 Task: Create a due date automation trigger when advanced on, 2 working days after a card is due add basic assigned only to me at 11:00 AM.
Action: Mouse moved to (1011, 83)
Screenshot: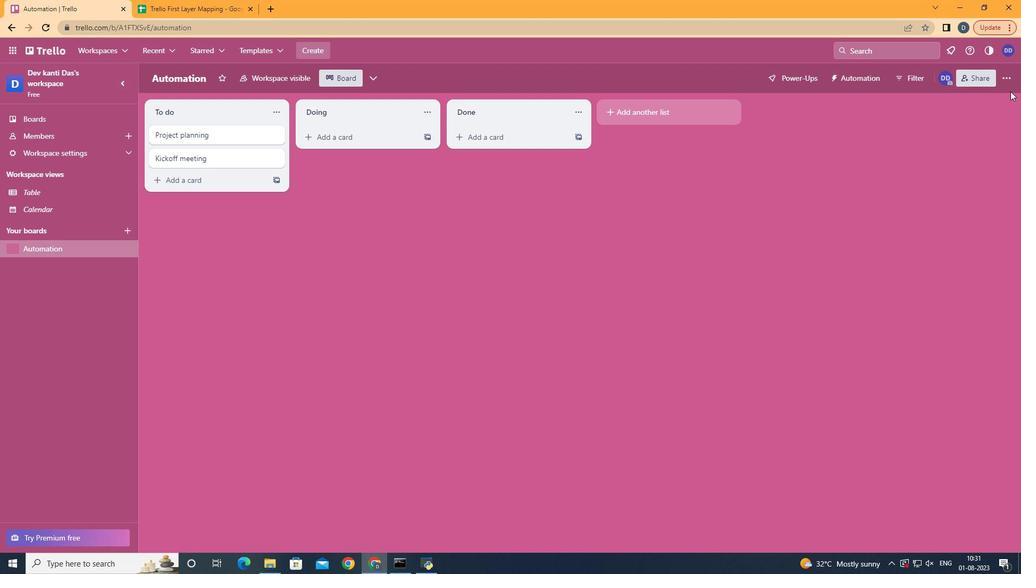 
Action: Mouse pressed left at (1011, 83)
Screenshot: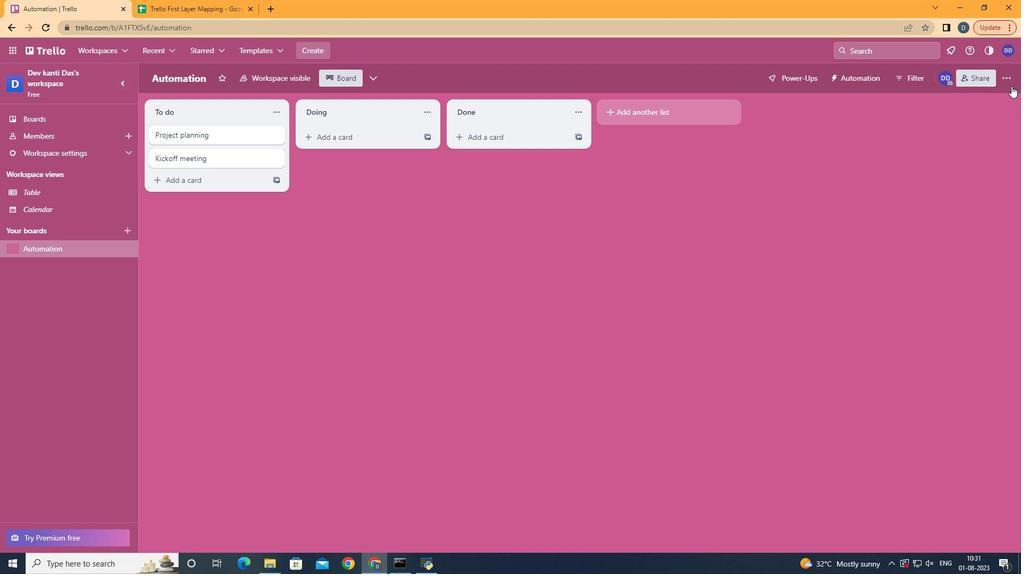 
Action: Mouse moved to (931, 232)
Screenshot: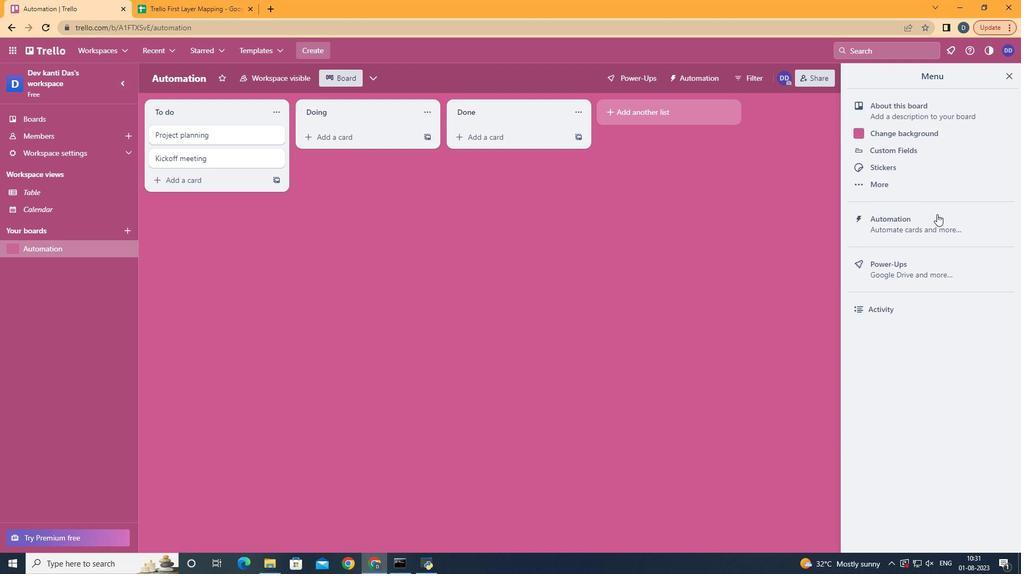 
Action: Mouse pressed left at (931, 232)
Screenshot: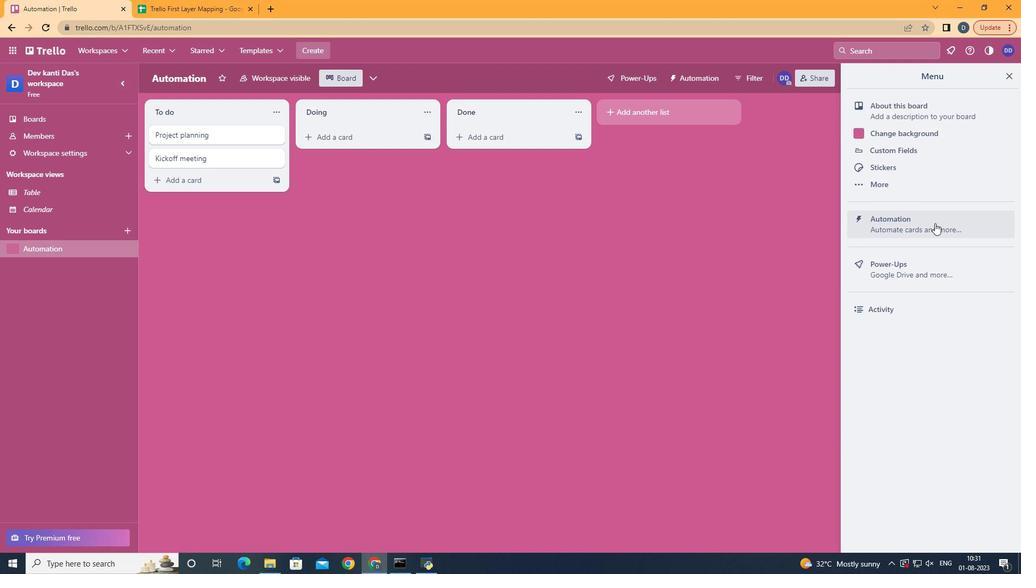 
Action: Mouse moved to (204, 211)
Screenshot: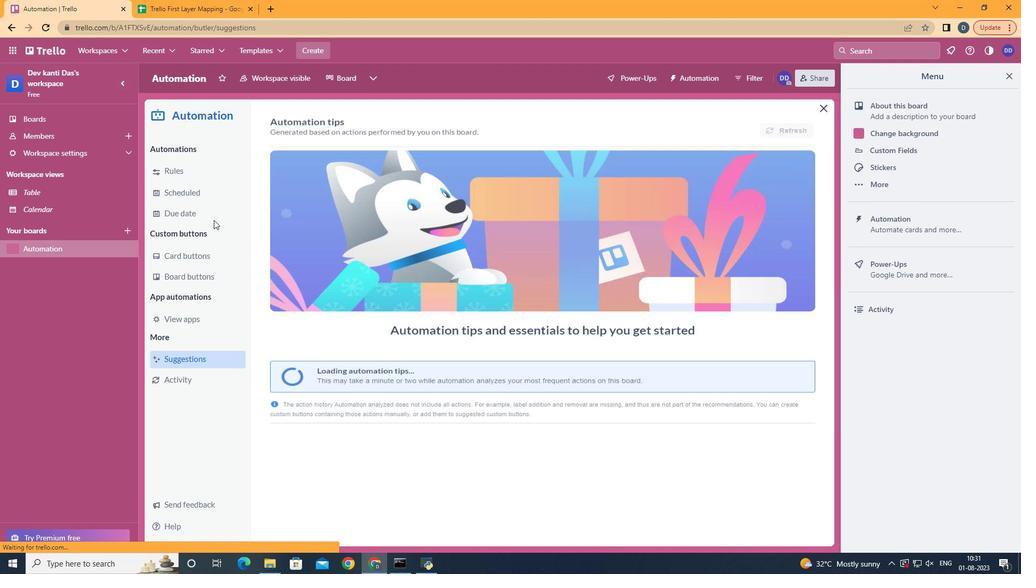 
Action: Mouse pressed left at (204, 211)
Screenshot: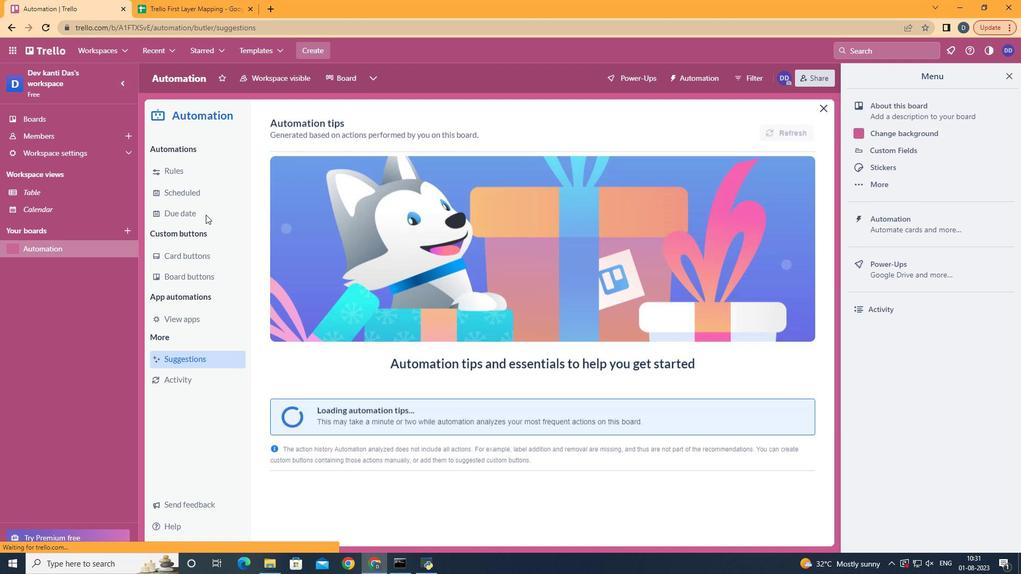 
Action: Mouse moved to (760, 130)
Screenshot: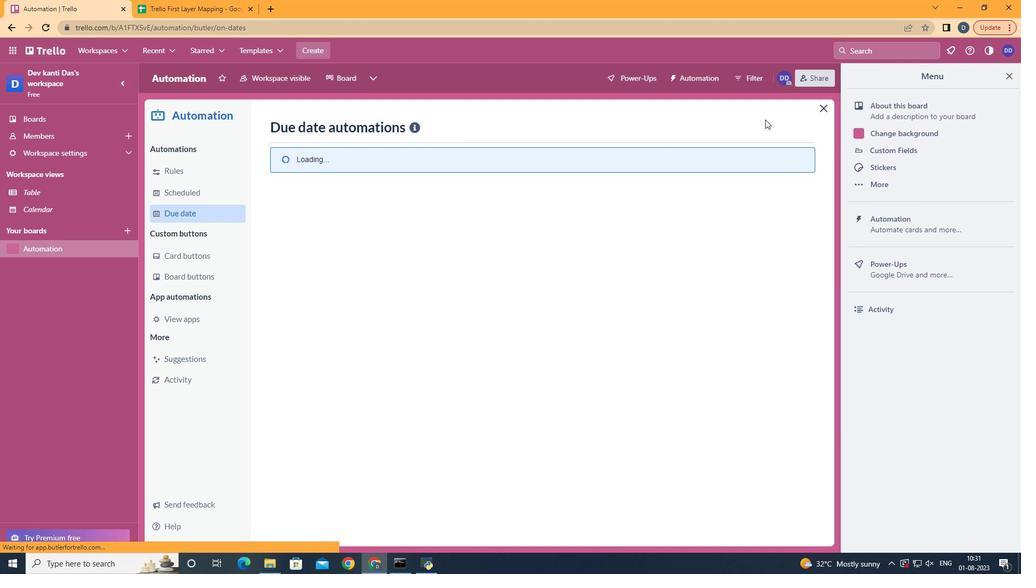 
Action: Mouse pressed left at (760, 130)
Screenshot: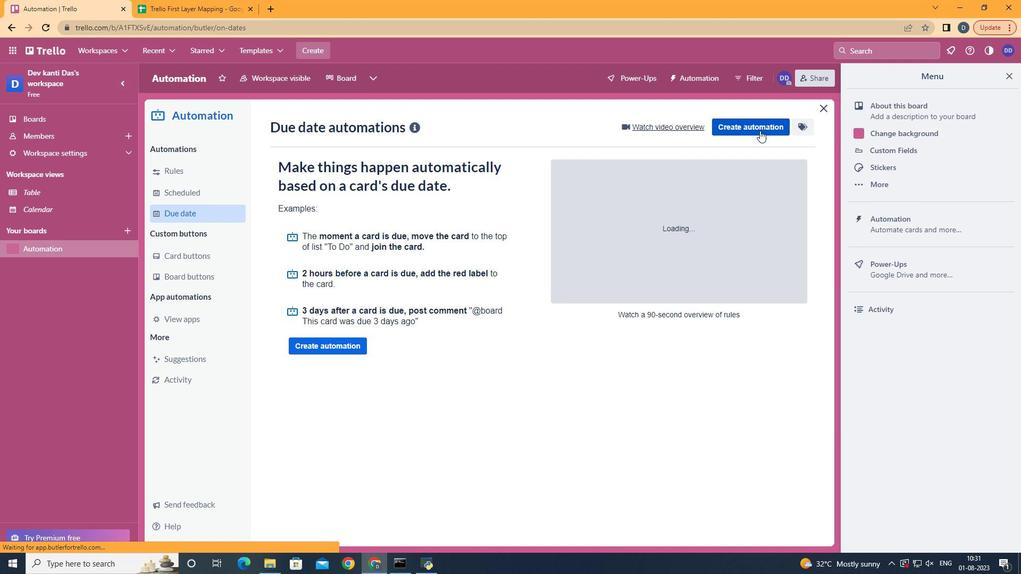 
Action: Mouse moved to (572, 235)
Screenshot: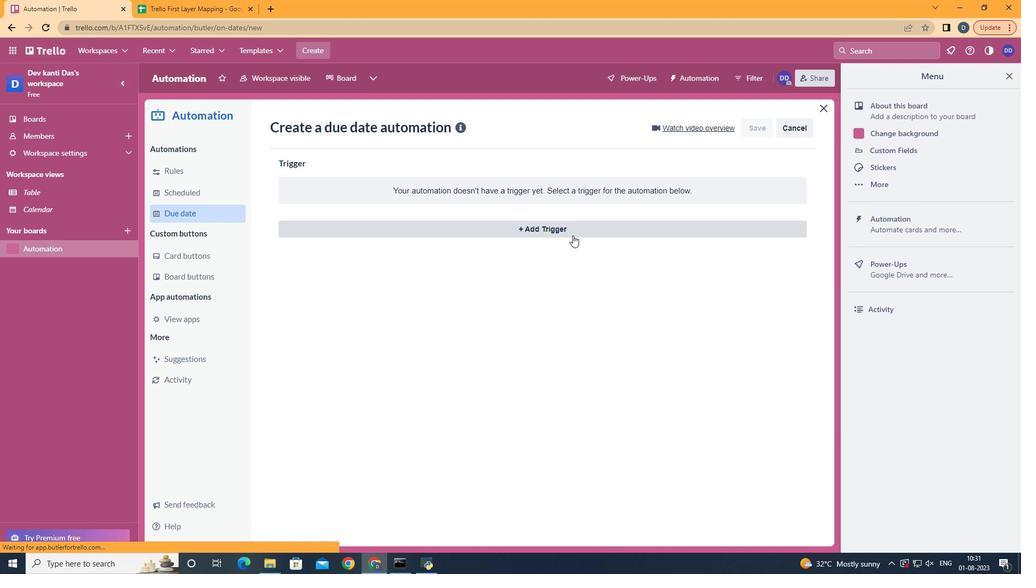
Action: Mouse pressed left at (572, 235)
Screenshot: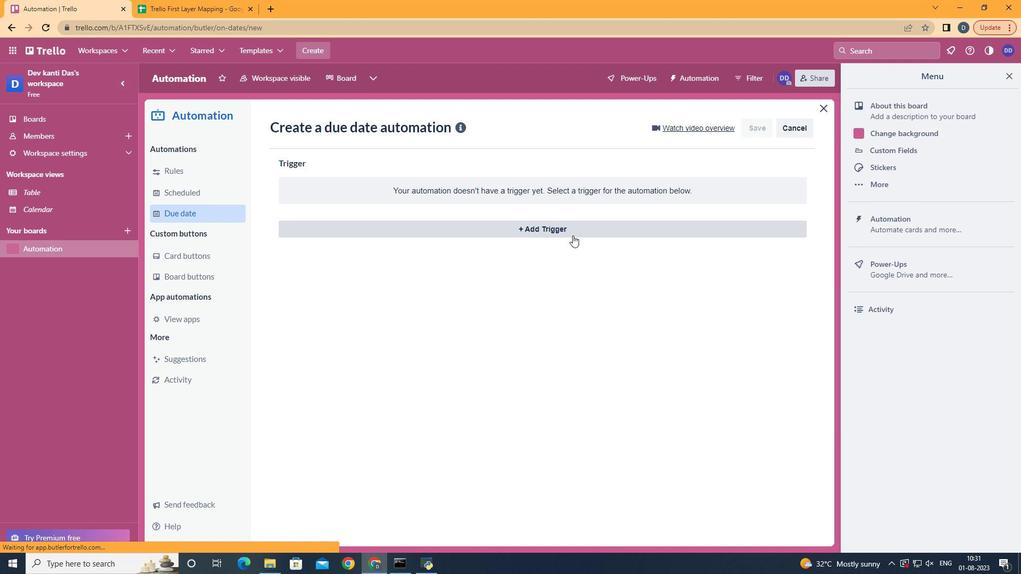 
Action: Mouse moved to (341, 435)
Screenshot: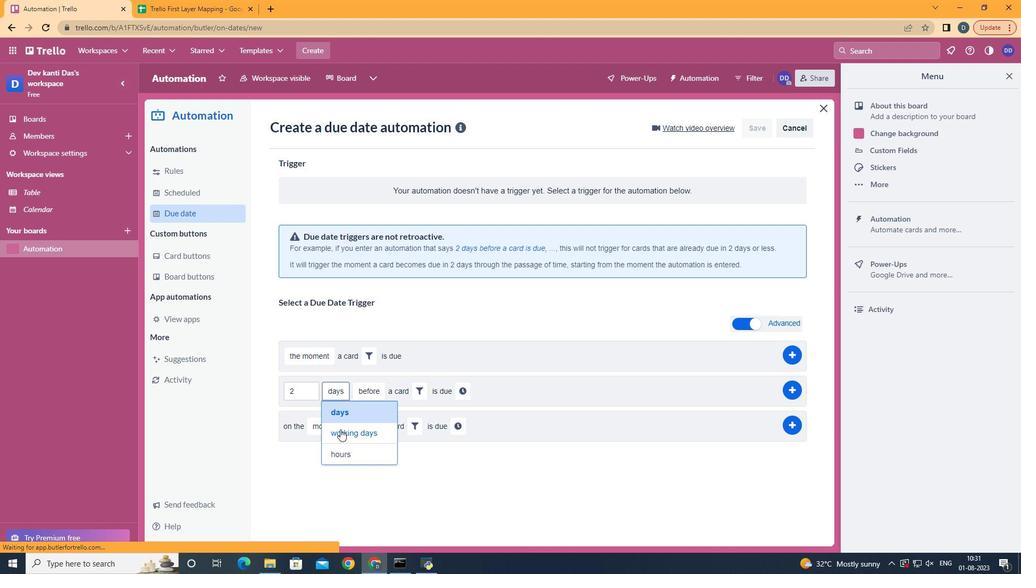 
Action: Mouse pressed left at (341, 435)
Screenshot: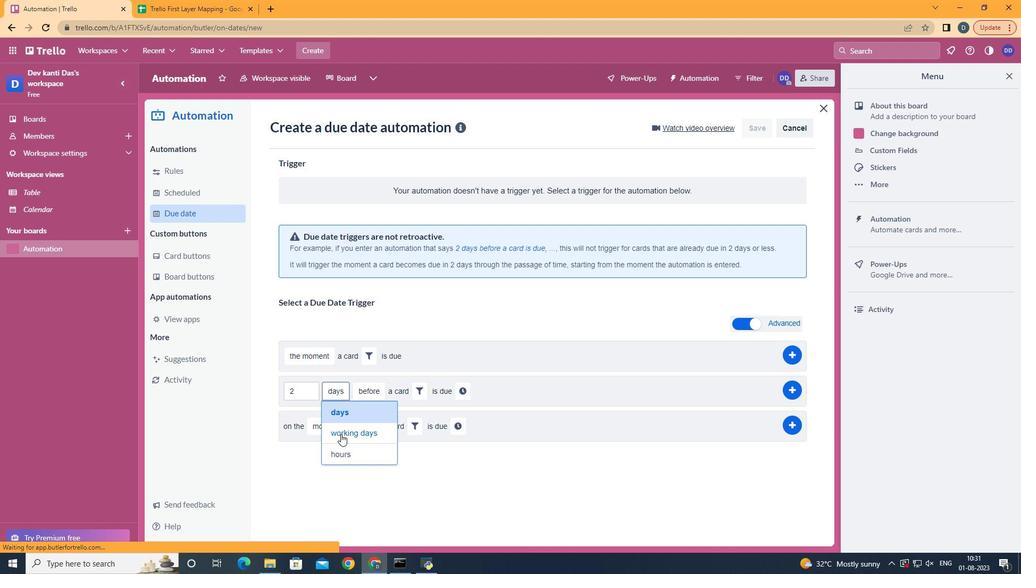 
Action: Mouse moved to (400, 429)
Screenshot: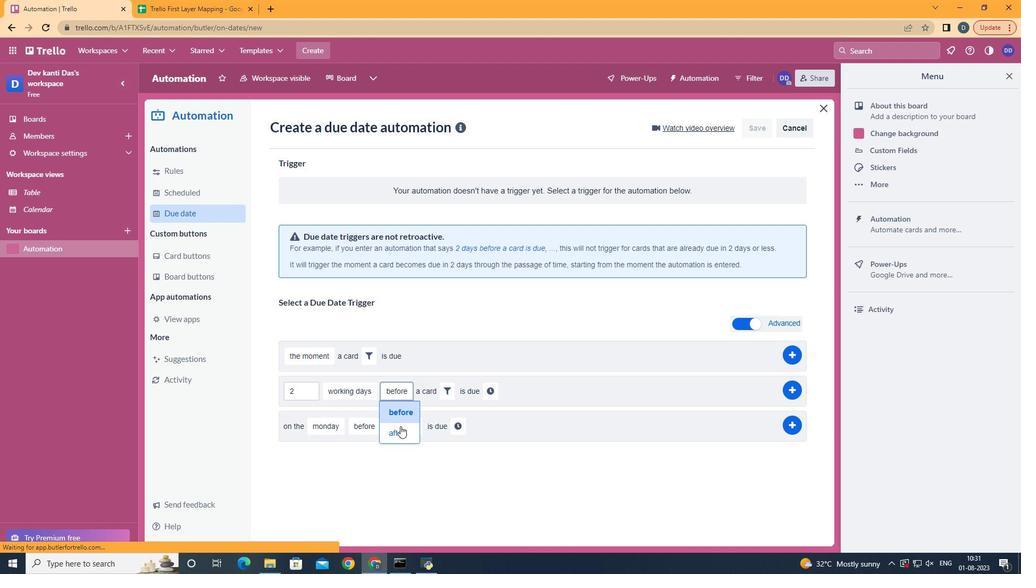 
Action: Mouse pressed left at (400, 429)
Screenshot: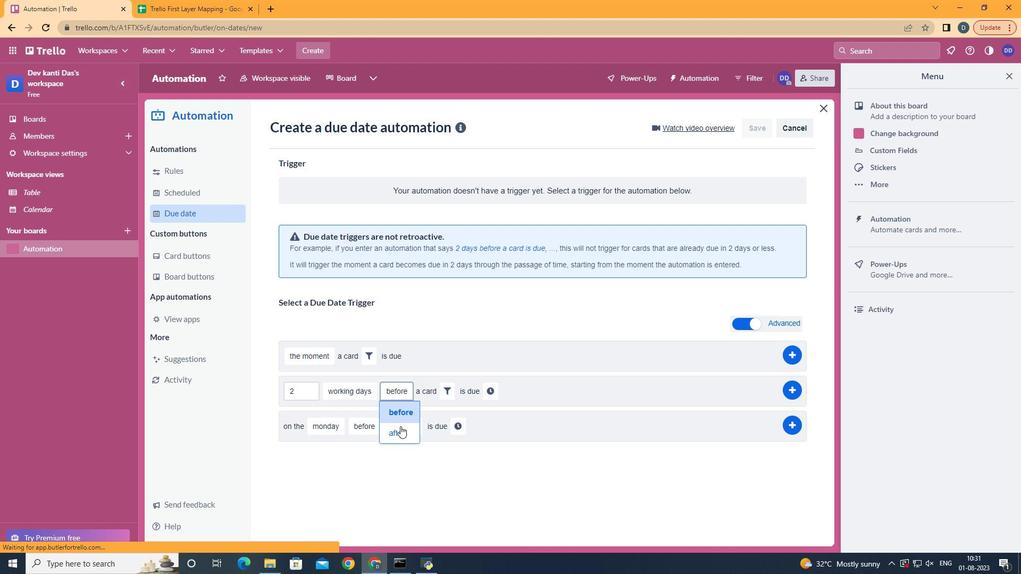 
Action: Mouse moved to (449, 394)
Screenshot: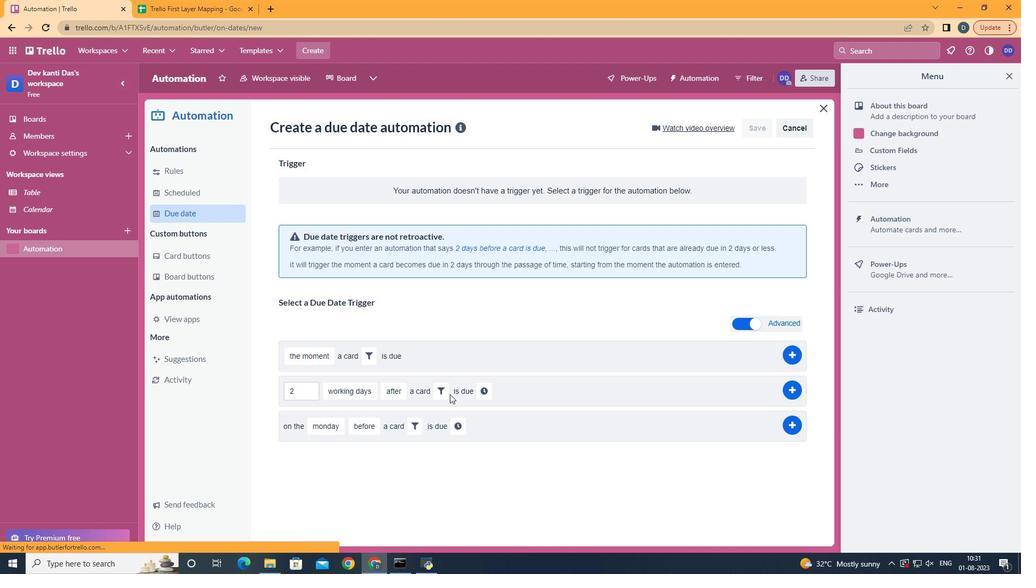 
Action: Mouse pressed left at (449, 394)
Screenshot: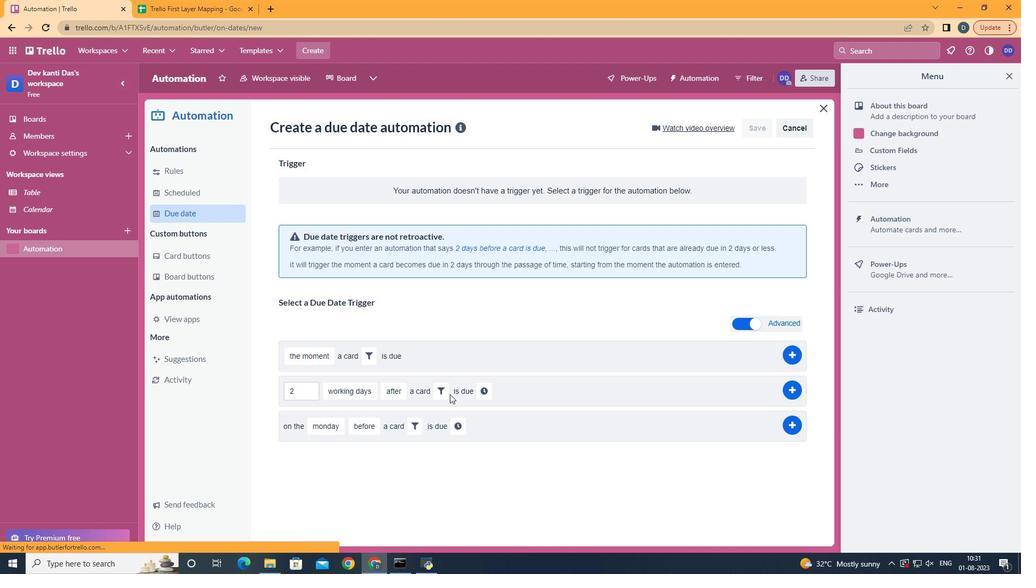 
Action: Mouse moved to (483, 484)
Screenshot: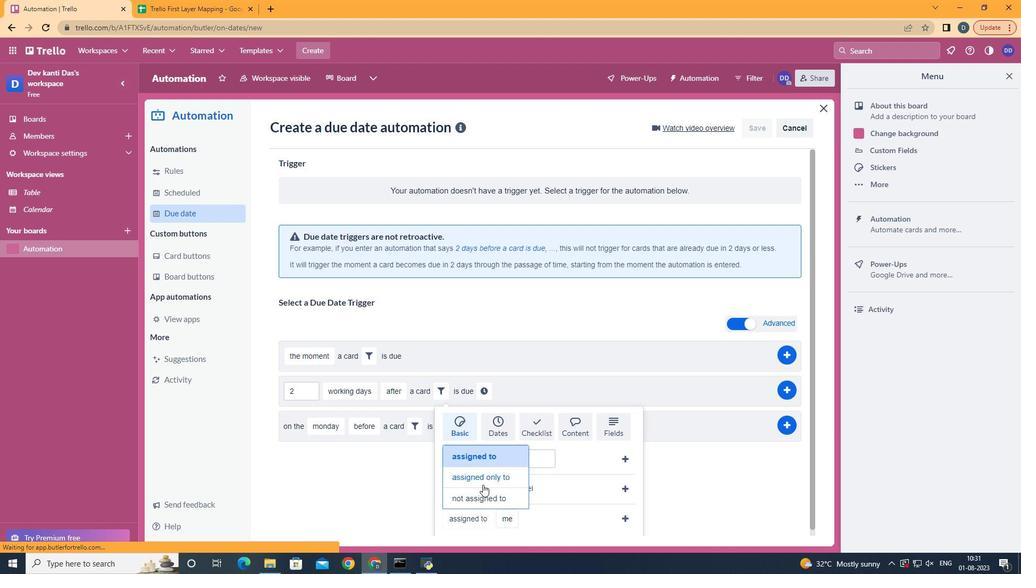 
Action: Mouse pressed left at (483, 484)
Screenshot: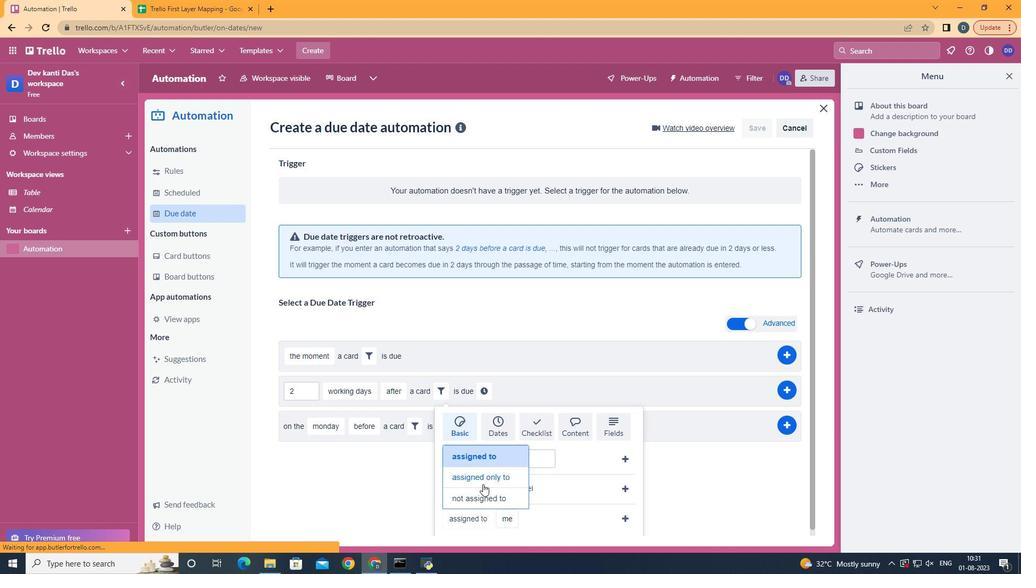 
Action: Mouse moved to (532, 454)
Screenshot: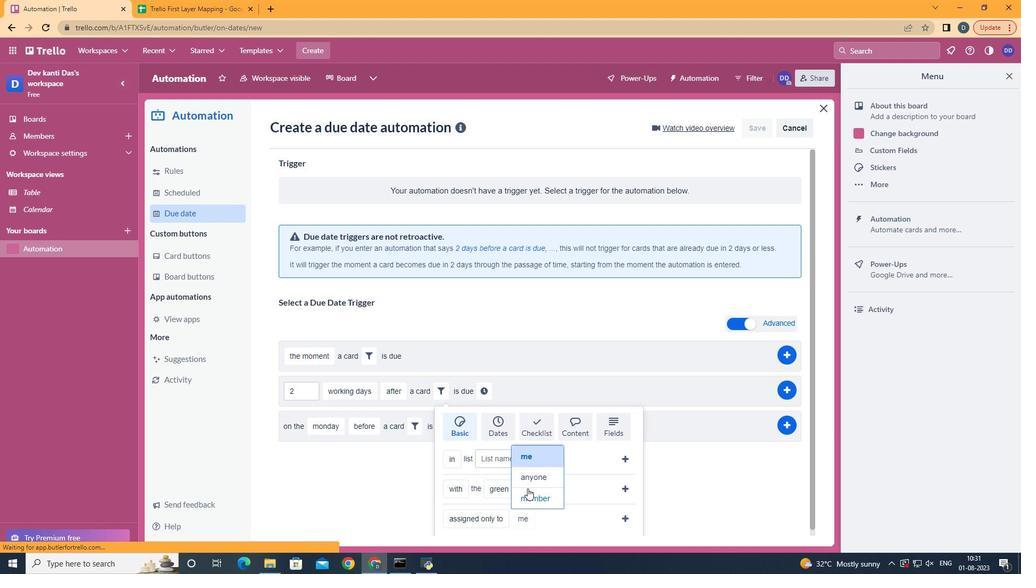 
Action: Mouse pressed left at (532, 454)
Screenshot: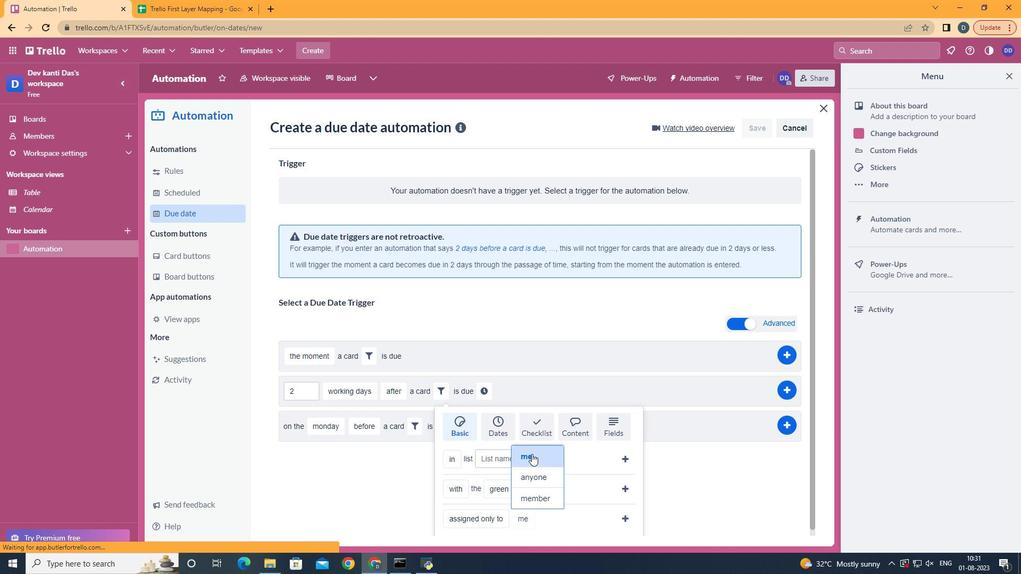 
Action: Mouse moved to (618, 516)
Screenshot: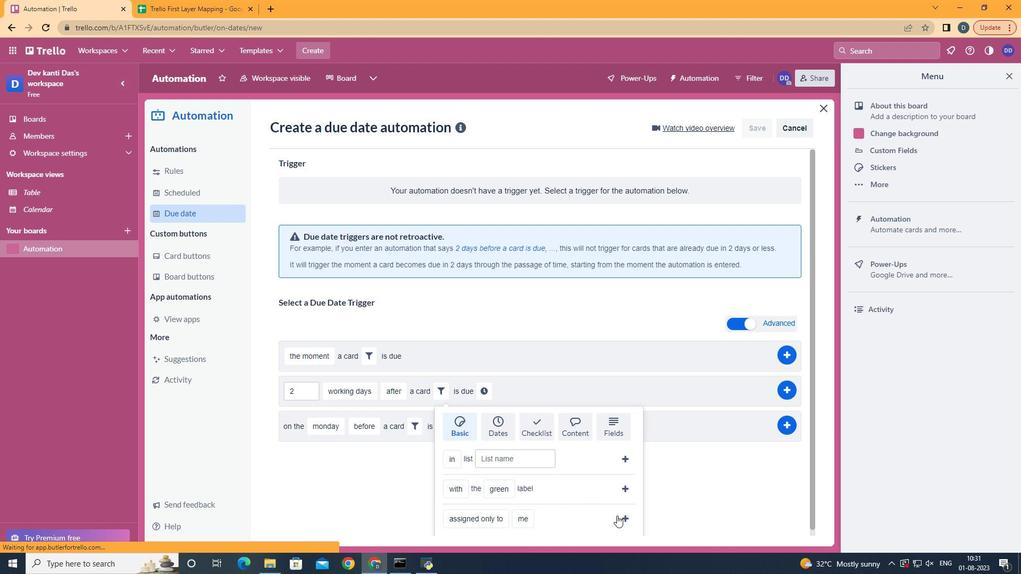 
Action: Mouse pressed left at (618, 516)
Screenshot: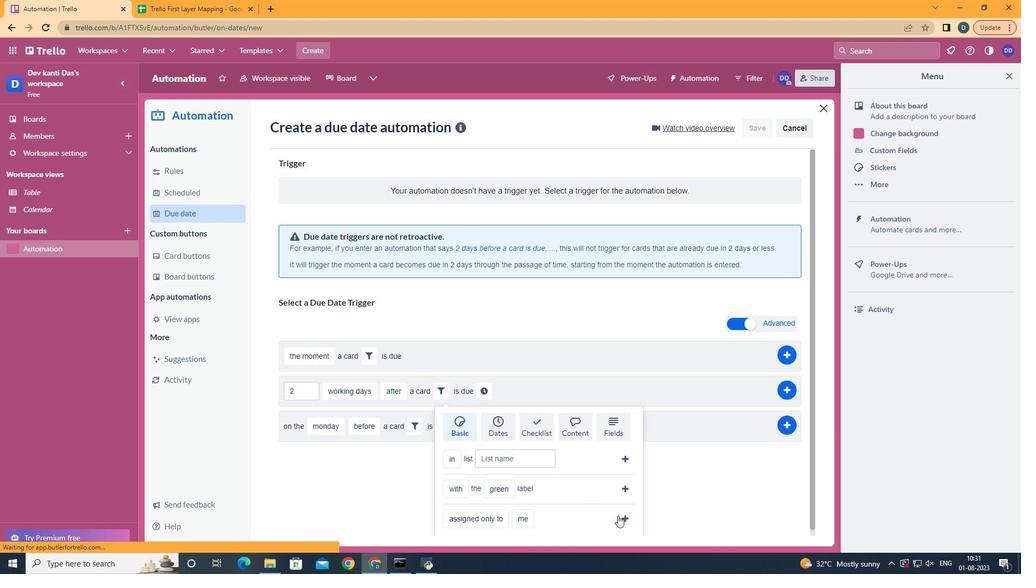
Action: Mouse moved to (573, 401)
Screenshot: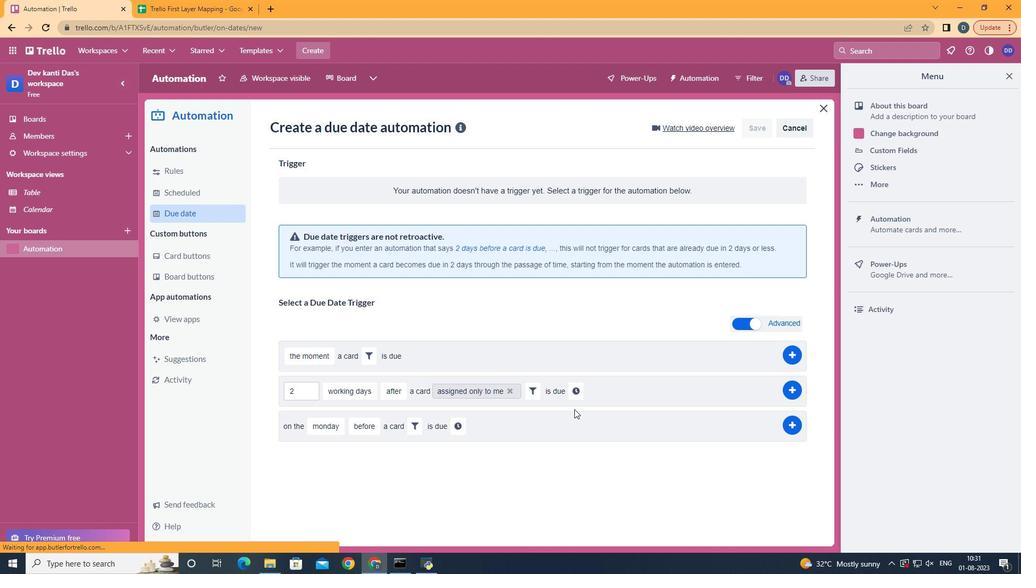 
Action: Mouse pressed left at (573, 401)
Screenshot: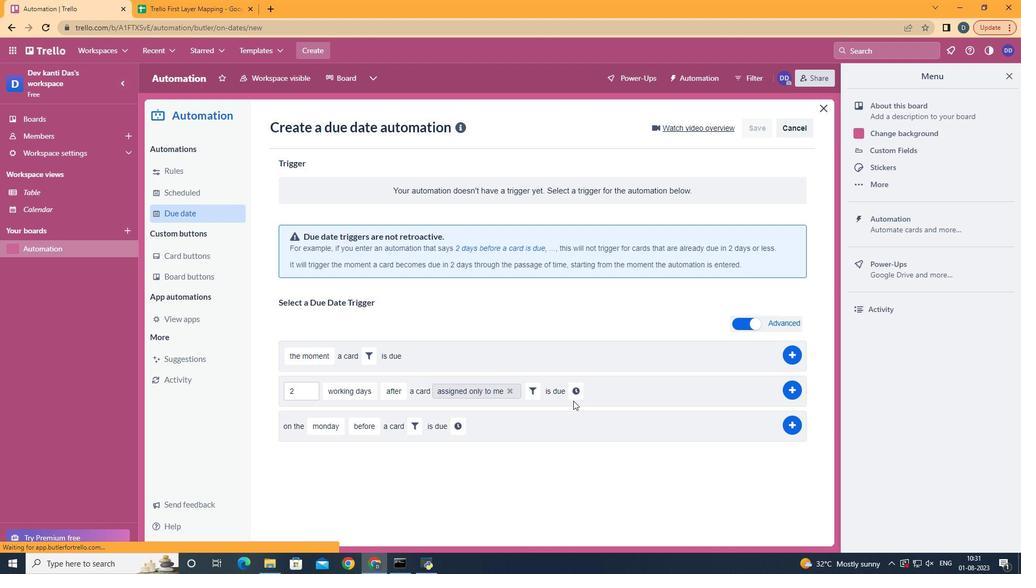 
Action: Mouse moved to (580, 389)
Screenshot: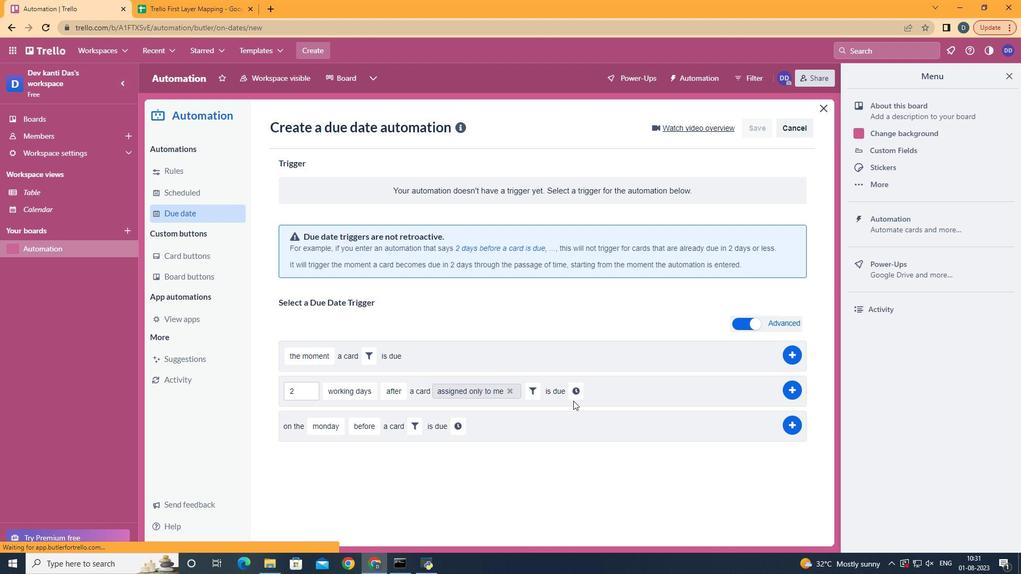 
Action: Mouse pressed left at (580, 389)
Screenshot: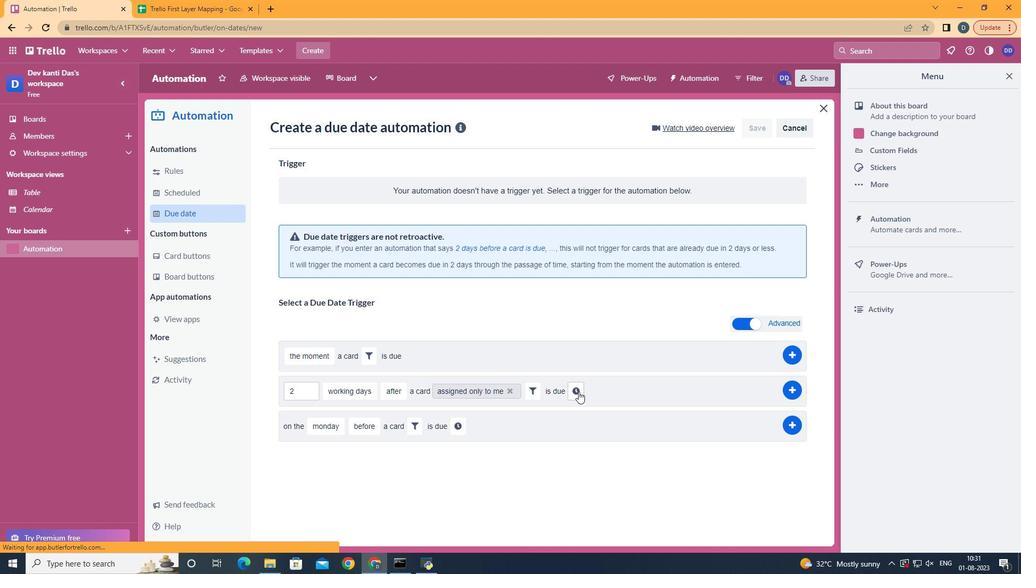 
Action: Mouse moved to (599, 397)
Screenshot: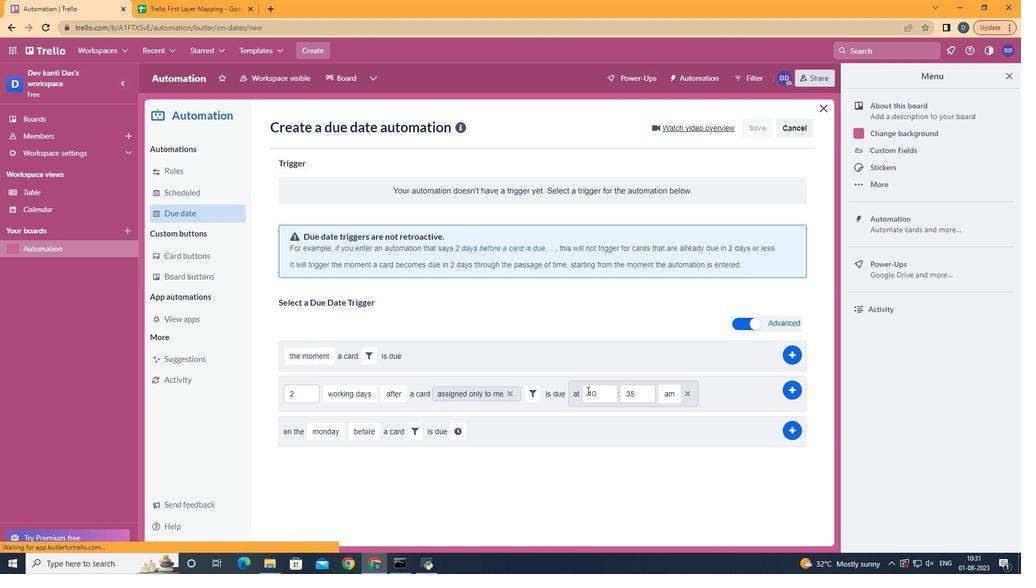 
Action: Mouse pressed left at (599, 397)
Screenshot: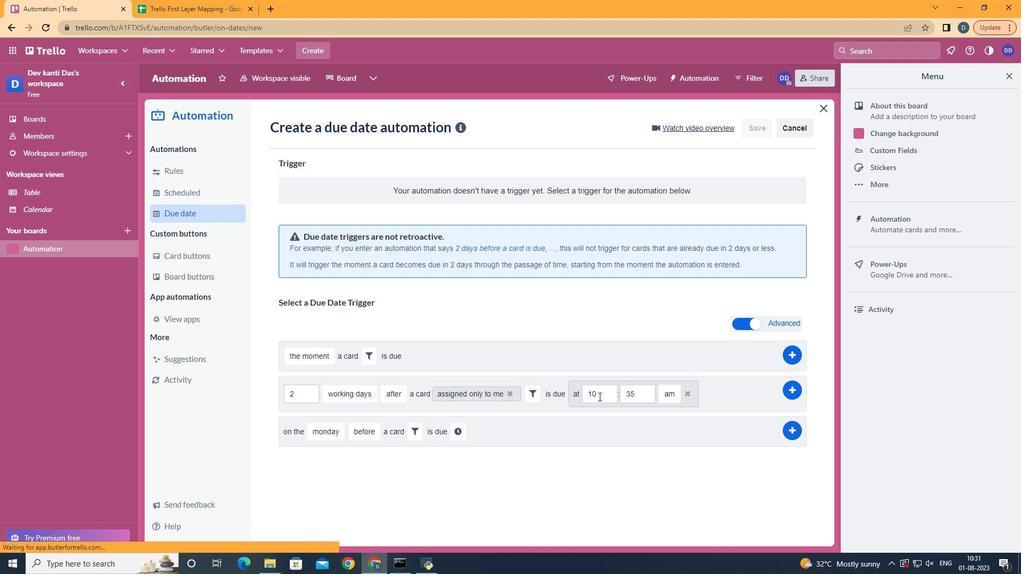 
Action: Key pressed <Key.backspace>1
Screenshot: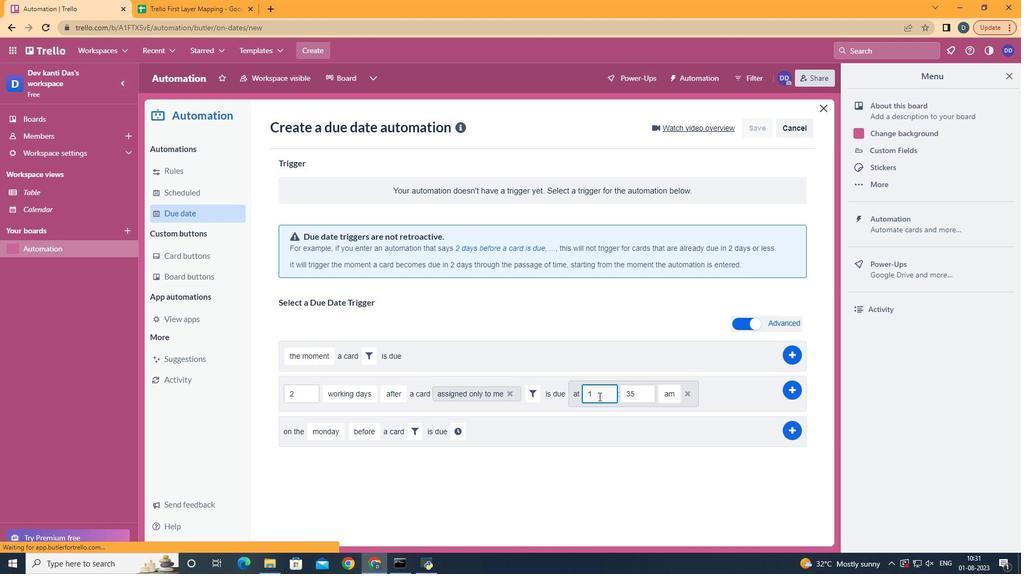 
Action: Mouse moved to (640, 399)
Screenshot: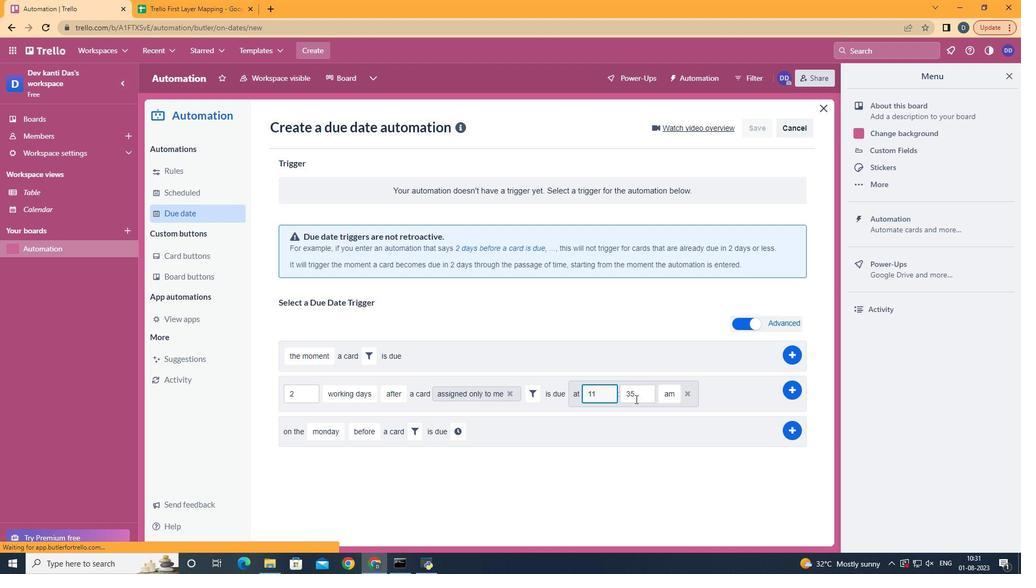 
Action: Mouse pressed left at (640, 399)
Screenshot: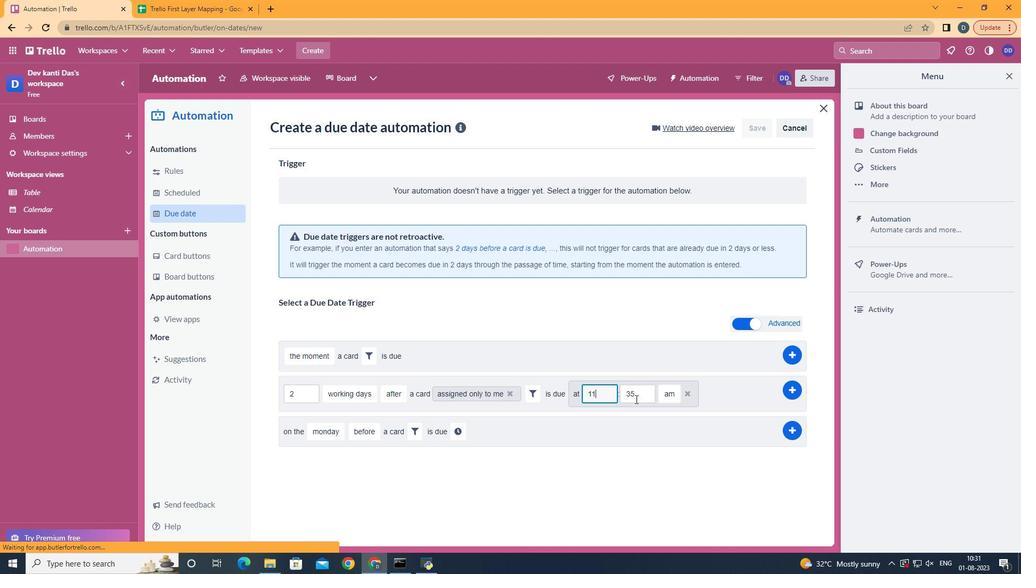 
Action: Key pressed <Key.backspace><Key.backspace>001<Key.backspace>
Screenshot: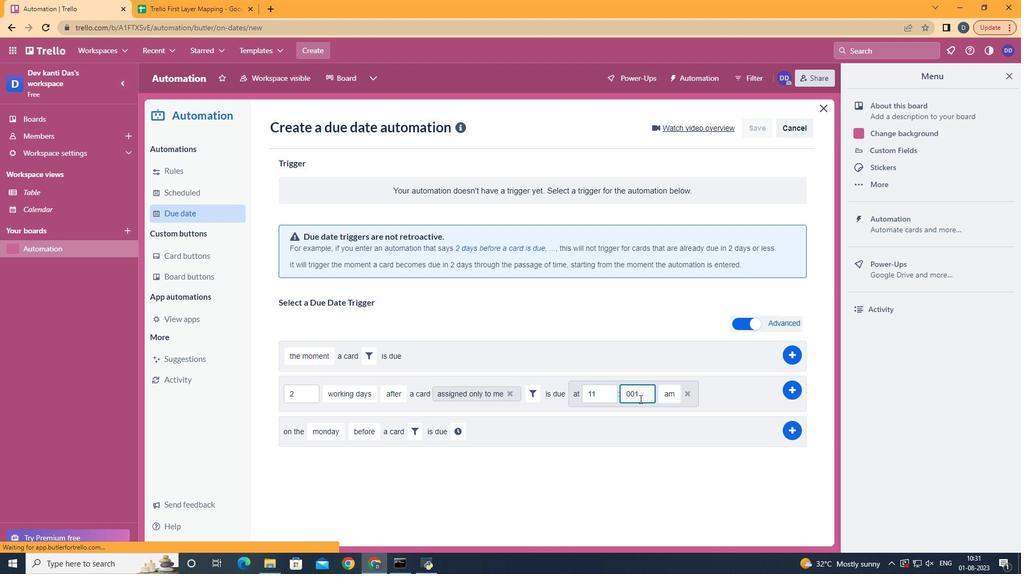 
Action: Mouse moved to (794, 392)
Screenshot: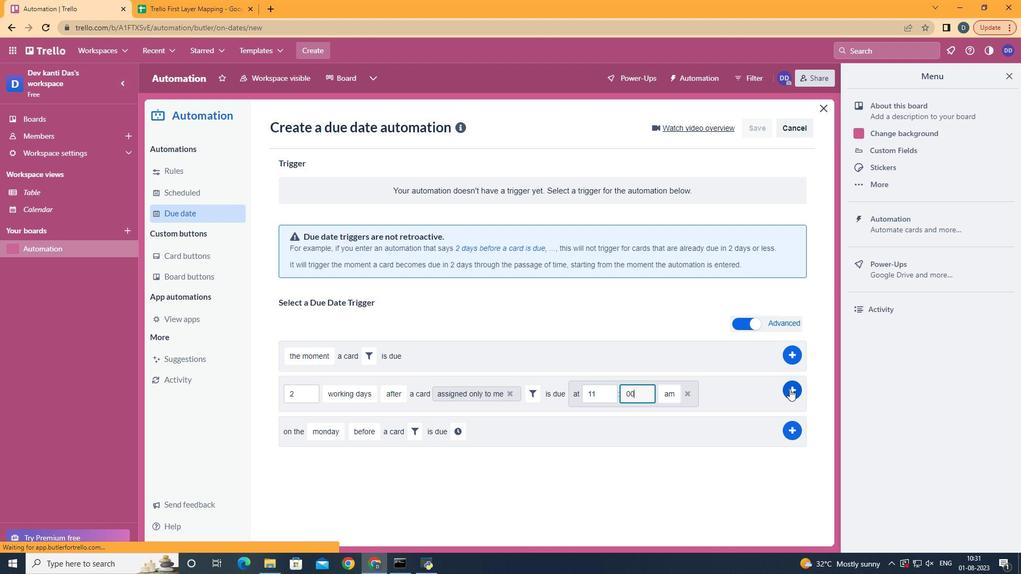 
Action: Mouse pressed left at (794, 392)
Screenshot: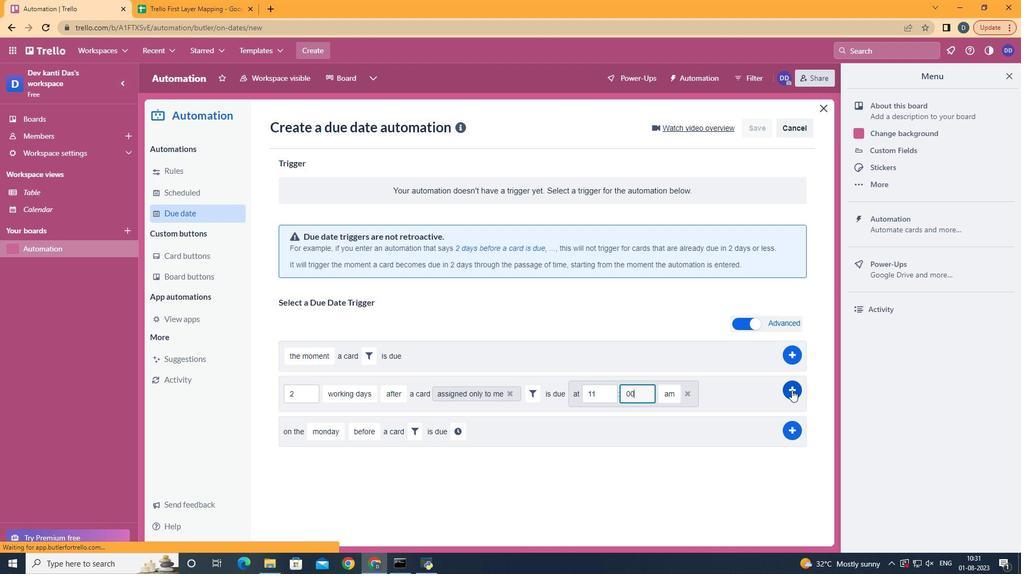 
Action: Mouse moved to (605, 250)
Screenshot: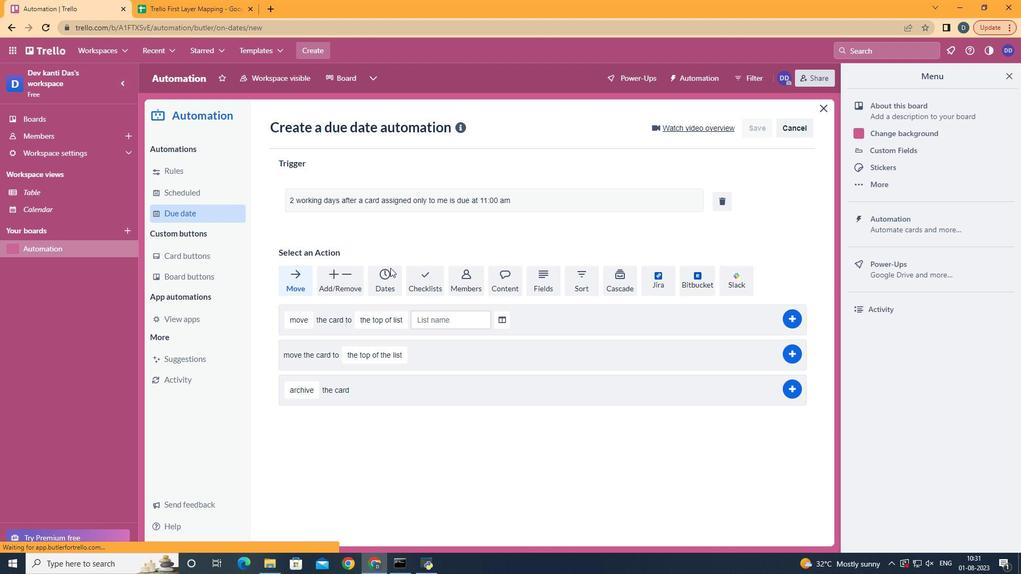 
